 Task: Print a page as onenote for windows 10.
Action: Mouse moved to (86, 132)
Screenshot: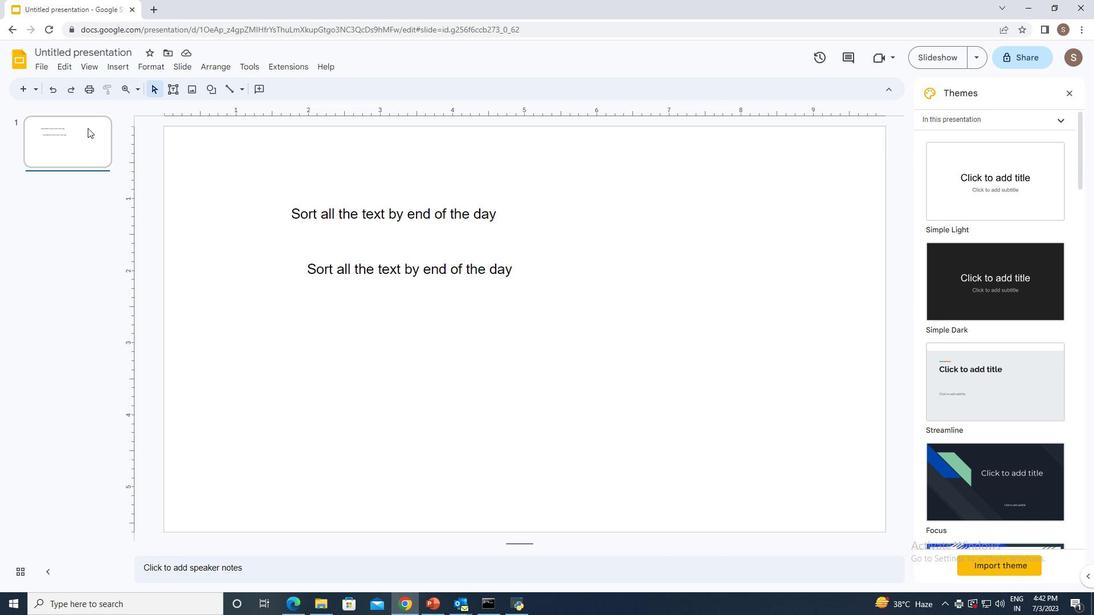 
Action: Mouse pressed left at (86, 132)
Screenshot: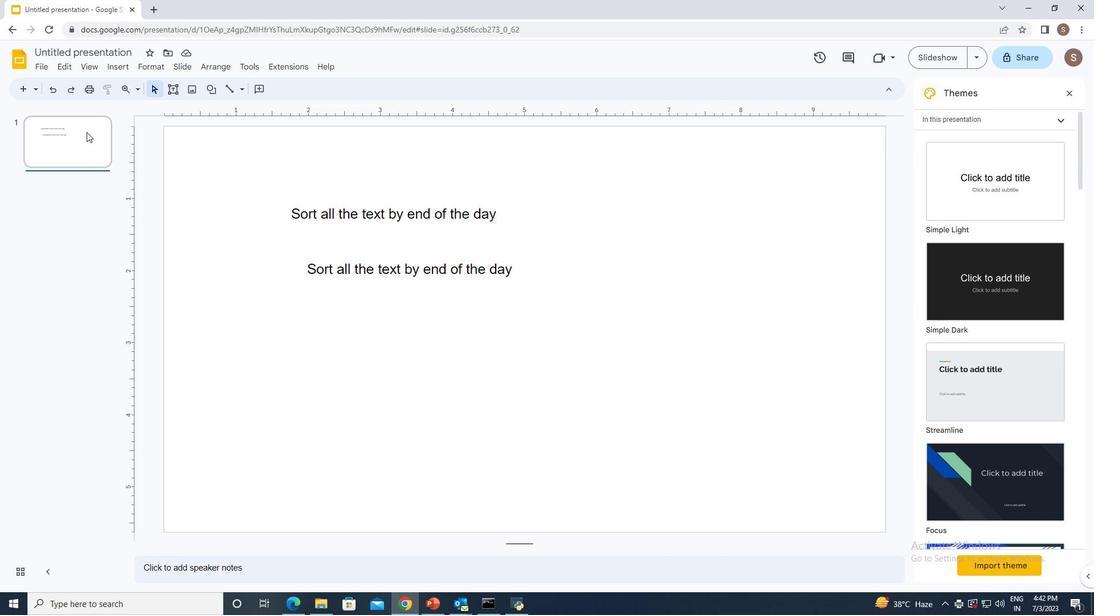 
Action: Mouse moved to (85, 88)
Screenshot: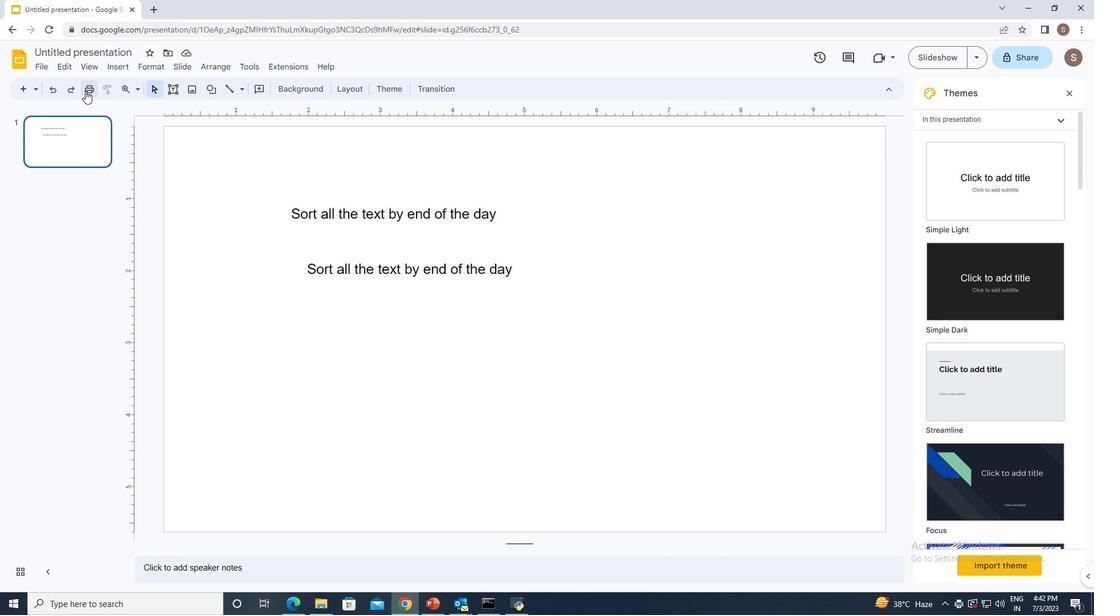 
Action: Mouse pressed left at (85, 88)
Screenshot: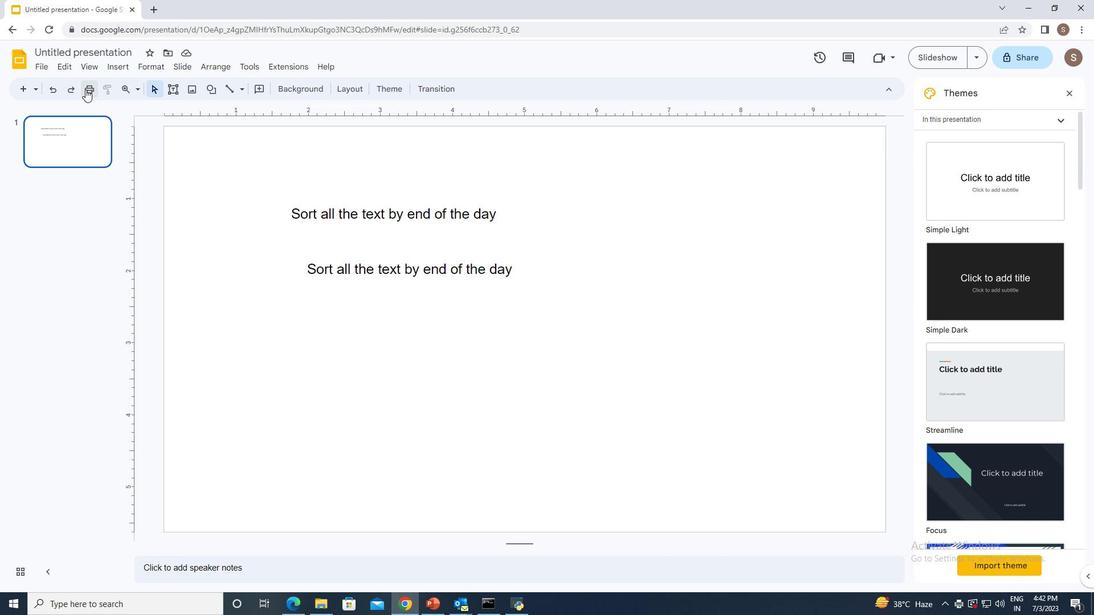 
Action: Mouse moved to (851, 85)
Screenshot: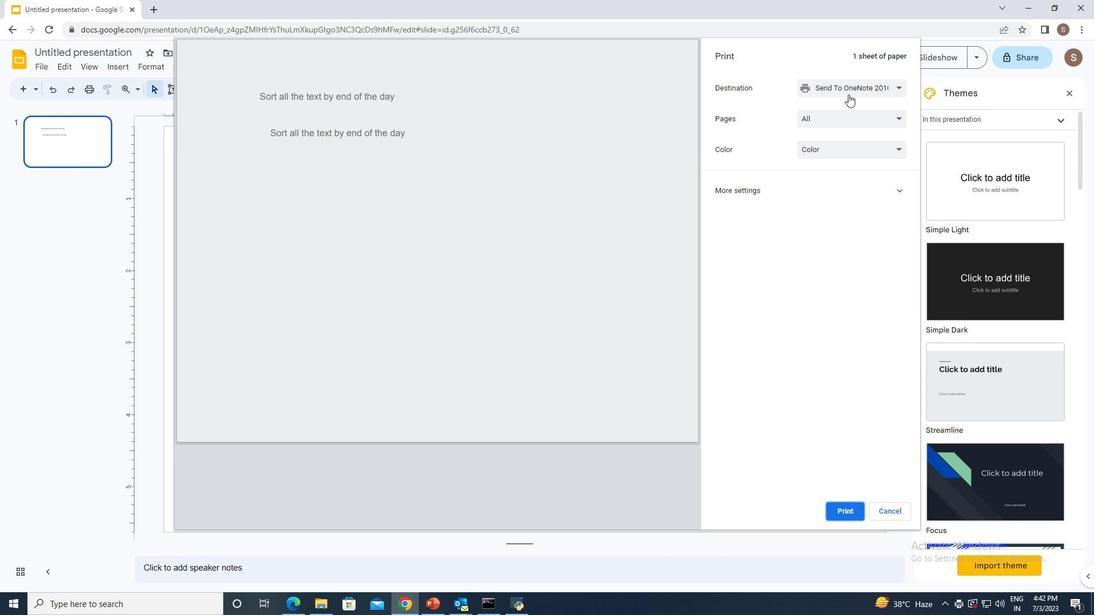 
Action: Mouse pressed left at (851, 85)
Screenshot: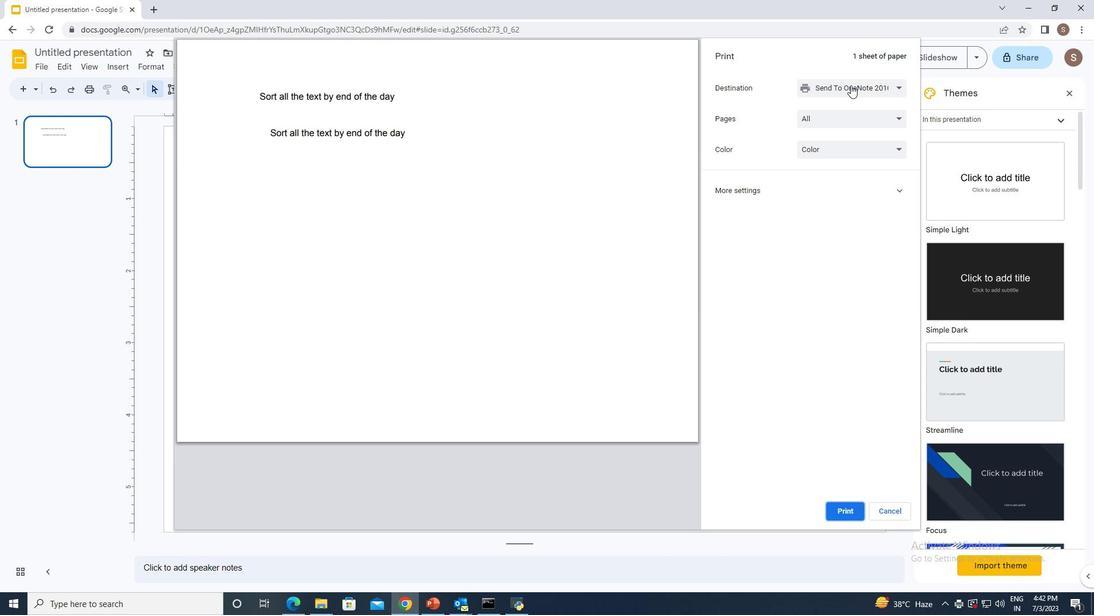 
Action: Mouse moved to (850, 136)
Screenshot: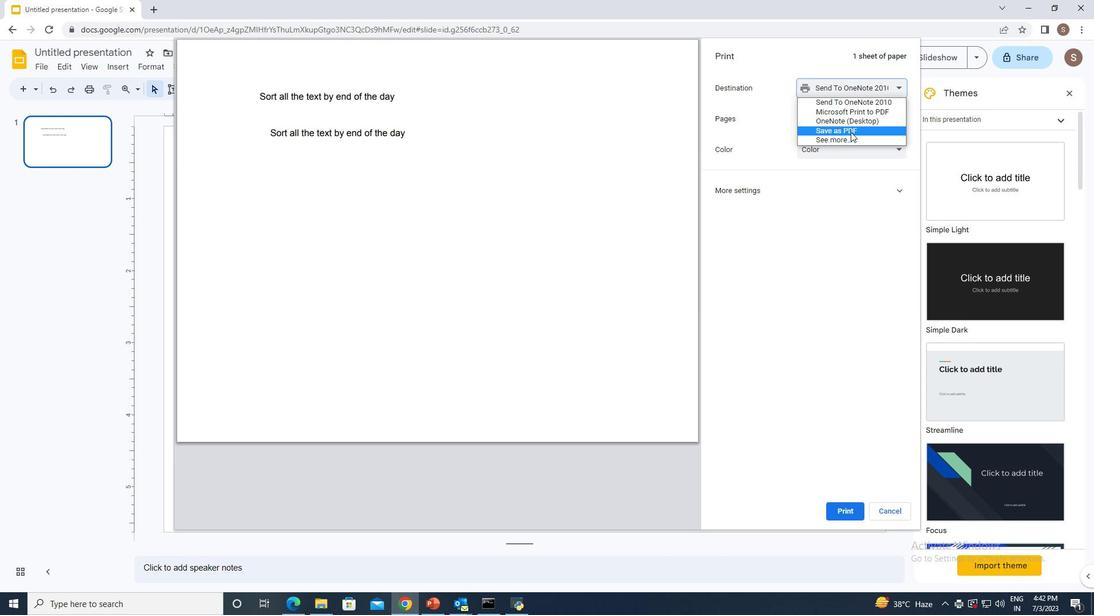 
Action: Mouse pressed left at (850, 136)
Screenshot: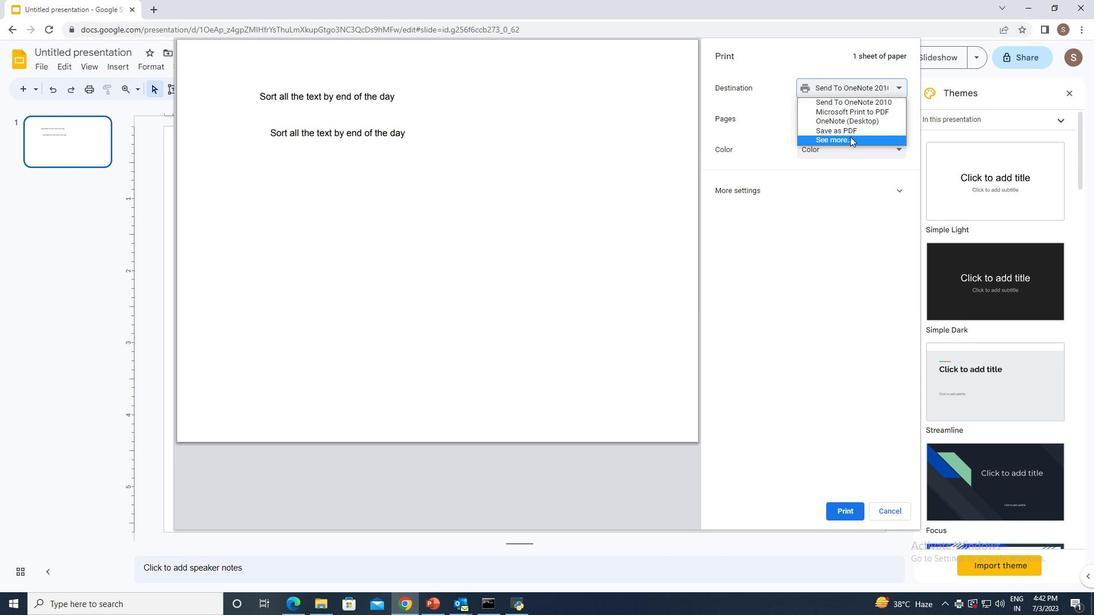 
Action: Mouse moved to (452, 159)
Screenshot: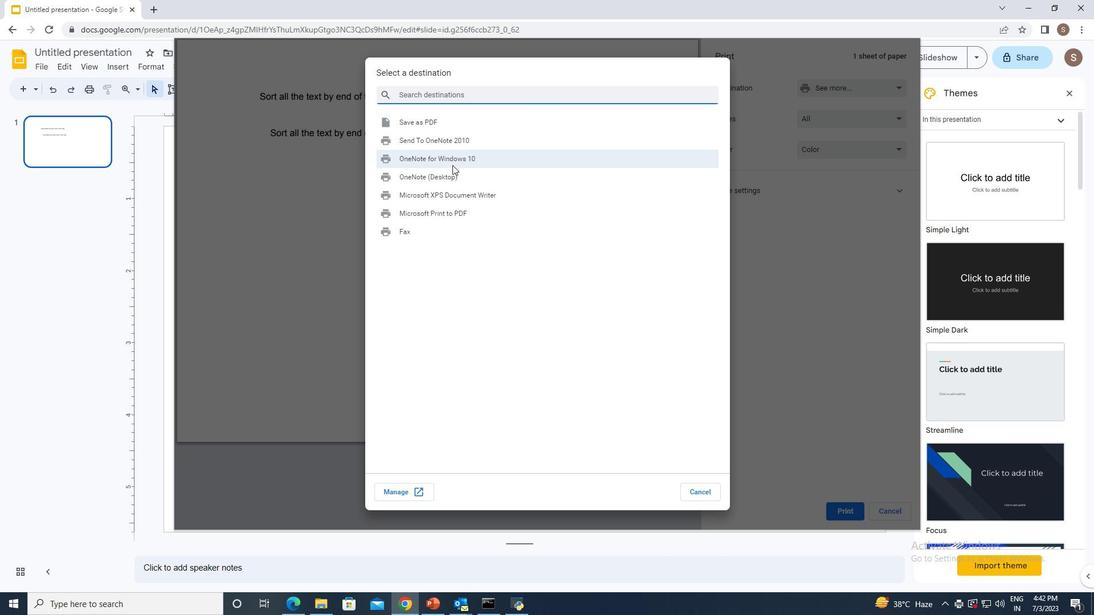 
Action: Mouse pressed left at (452, 159)
Screenshot: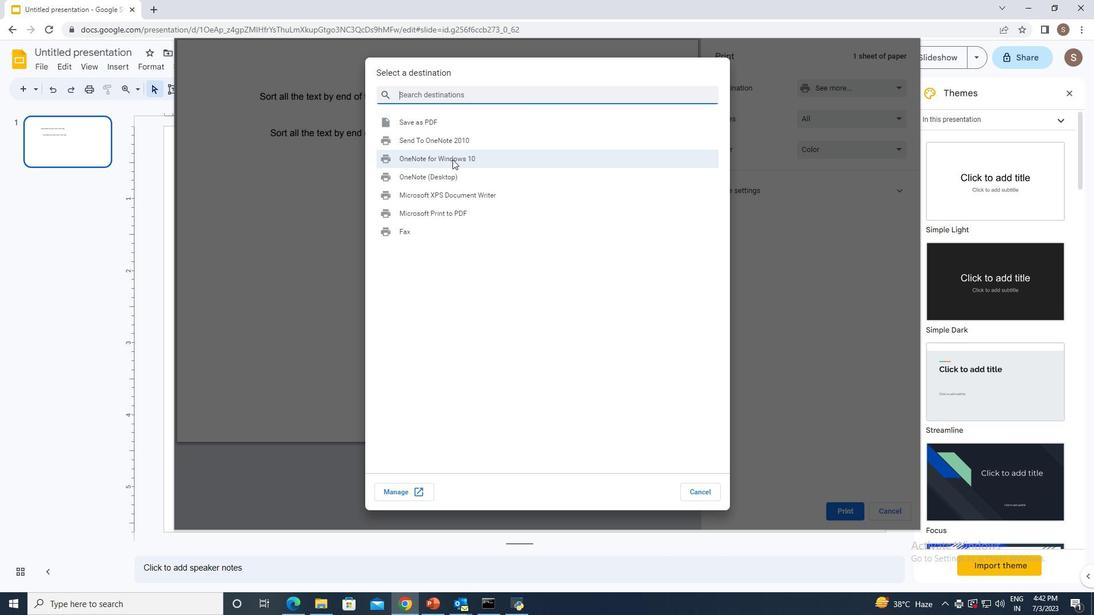 
Action: Mouse moved to (839, 510)
Screenshot: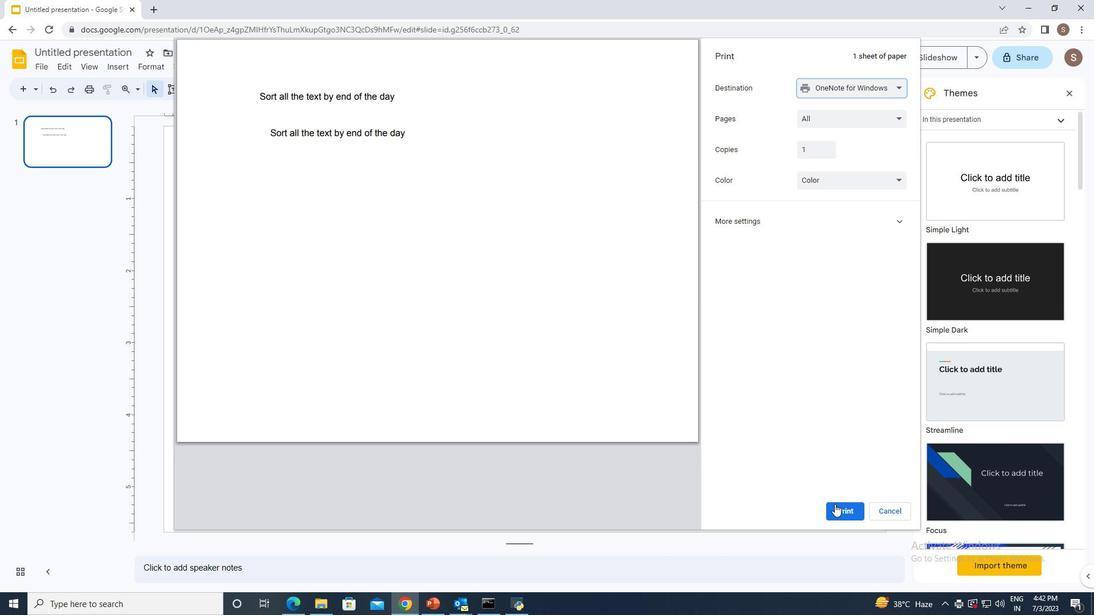 
Action: Mouse pressed left at (839, 510)
Screenshot: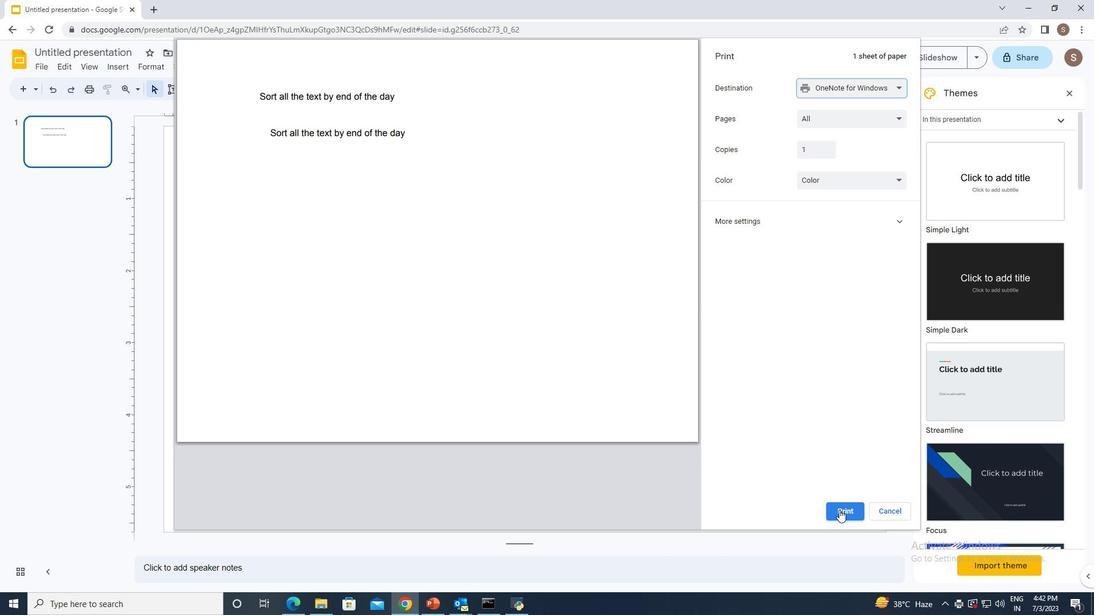 
